 Task: Create a sub task Gather and Analyse Requirements for the task  Upgrade and migrate company inventory management to a cloud-based solution in the project AgileQuest , assign it to team member softage.4@softage.net and update the status of the sub task to  Off Track , set the priority of the sub task to High
Action: Mouse moved to (487, 363)
Screenshot: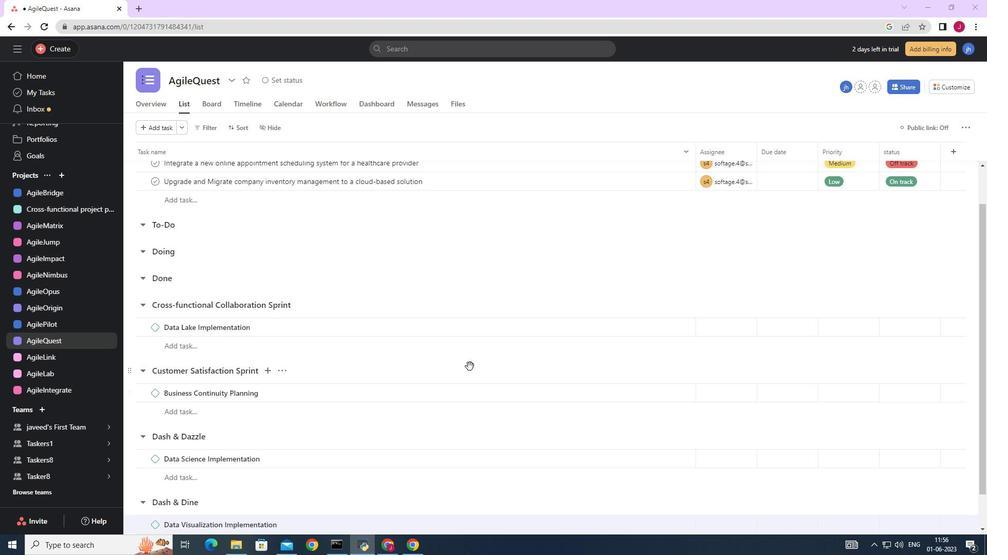 
Action: Mouse scrolled (487, 363) with delta (0, 0)
Screenshot: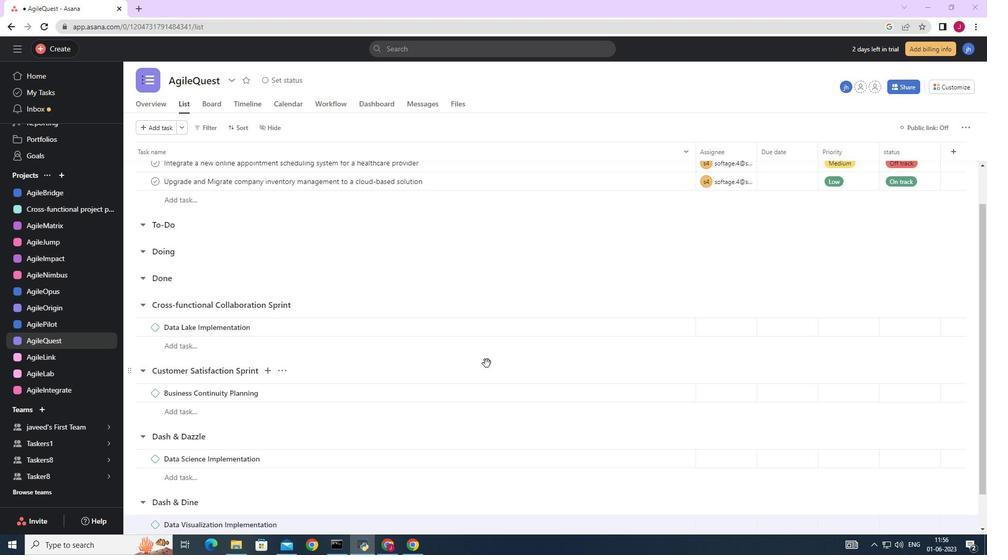 
Action: Mouse moved to (487, 363)
Screenshot: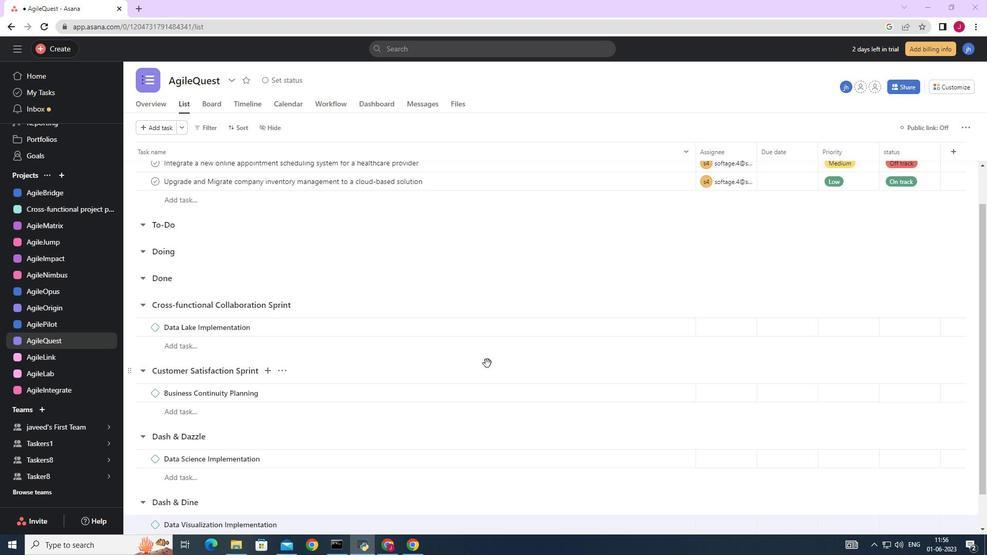 
Action: Mouse scrolled (487, 363) with delta (0, 0)
Screenshot: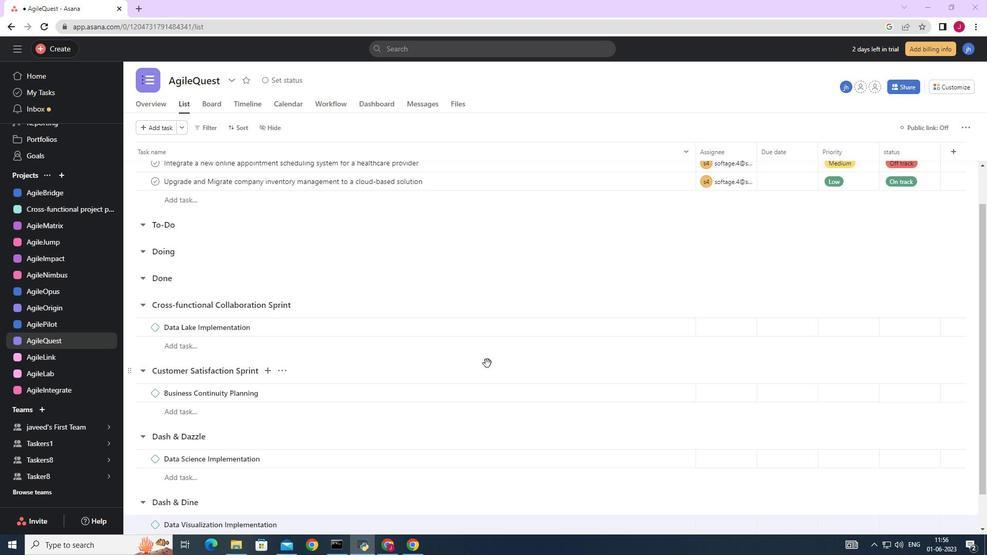 
Action: Mouse moved to (488, 363)
Screenshot: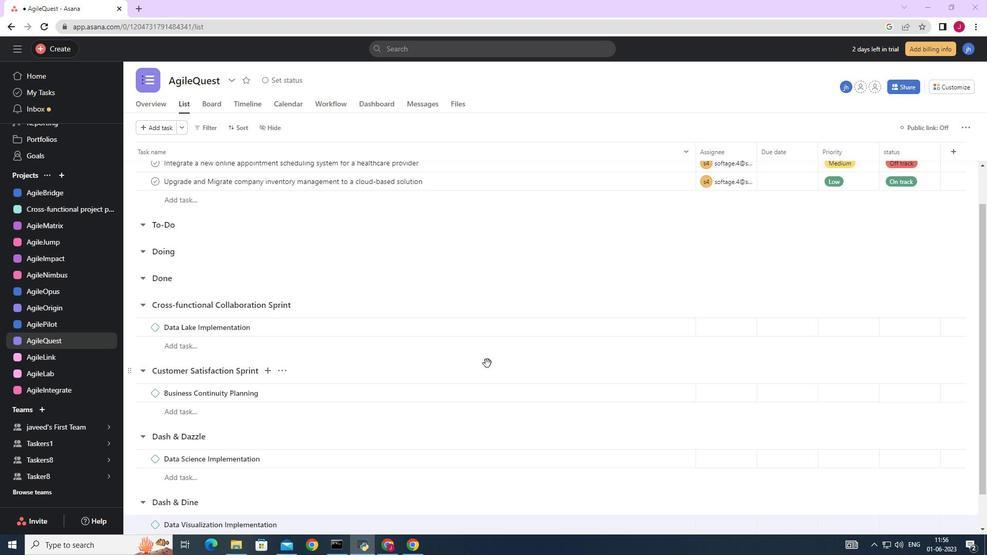 
Action: Mouse scrolled (488, 363) with delta (0, 0)
Screenshot: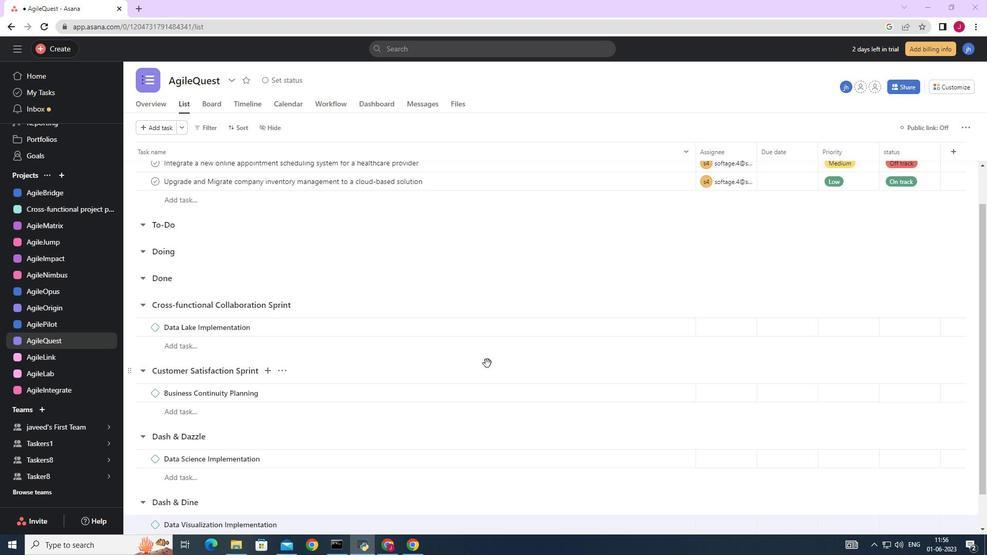 
Action: Mouse scrolled (488, 363) with delta (0, 0)
Screenshot: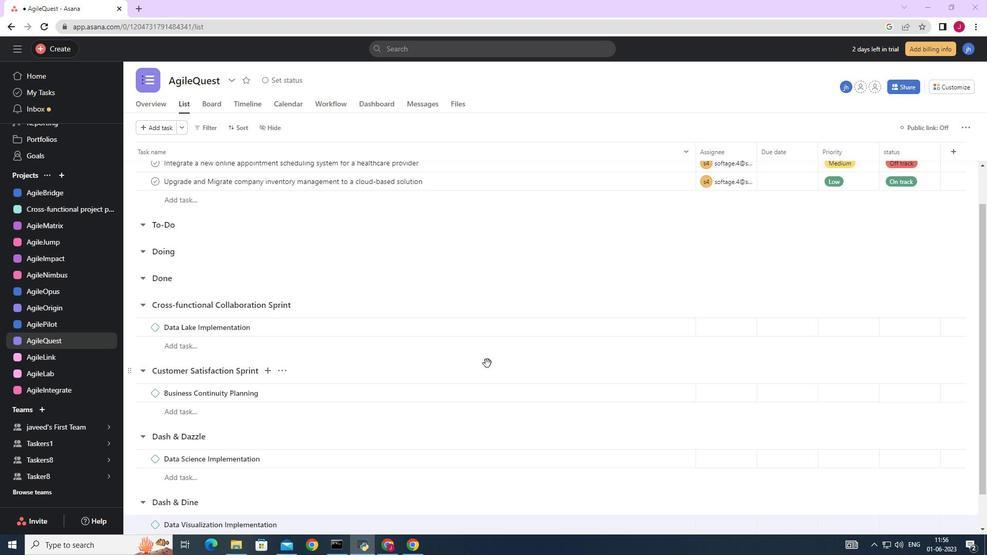 
Action: Mouse scrolled (488, 363) with delta (0, 0)
Screenshot: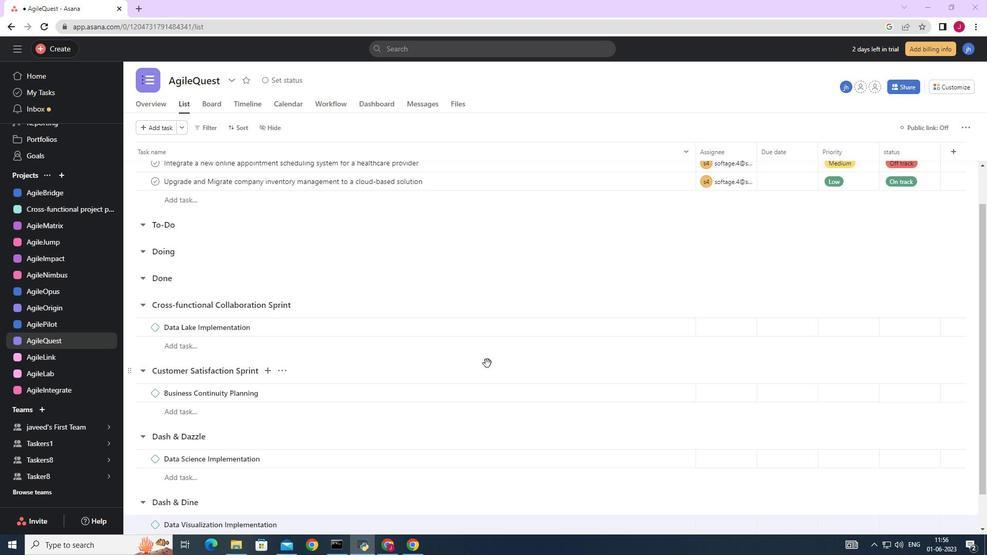
Action: Mouse moved to (484, 380)
Screenshot: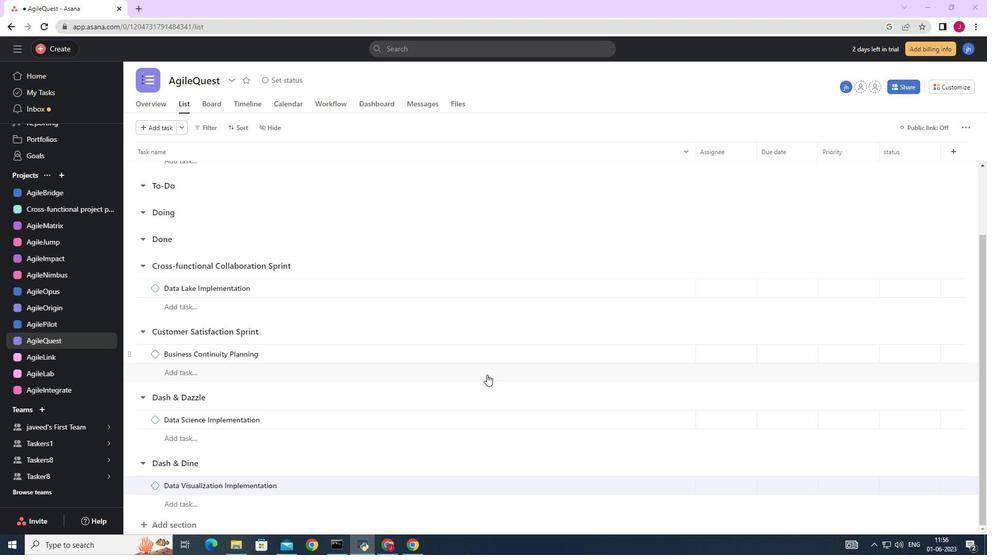 
Action: Mouse scrolled (484, 381) with delta (0, 0)
Screenshot: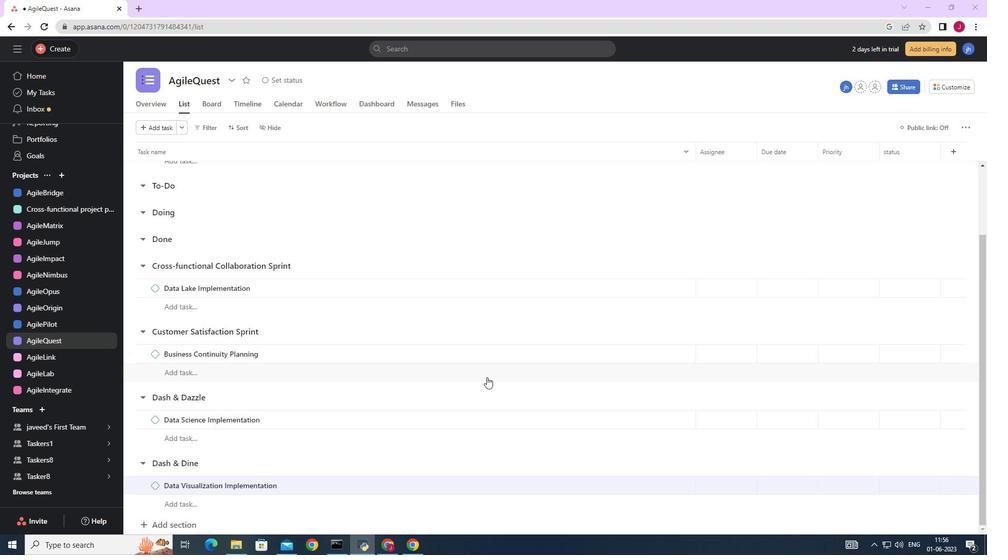 
Action: Mouse scrolled (484, 381) with delta (0, 0)
Screenshot: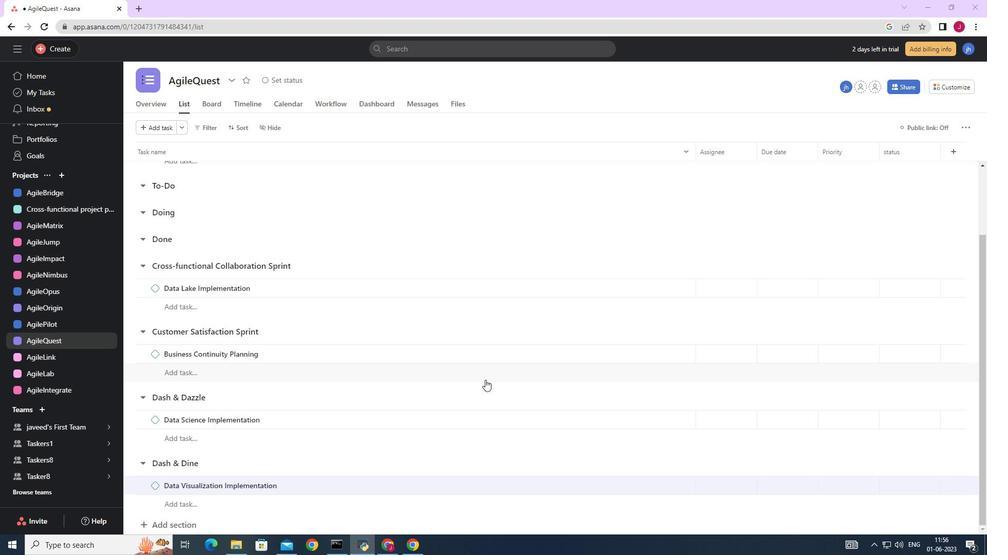
Action: Mouse scrolled (484, 381) with delta (0, 0)
Screenshot: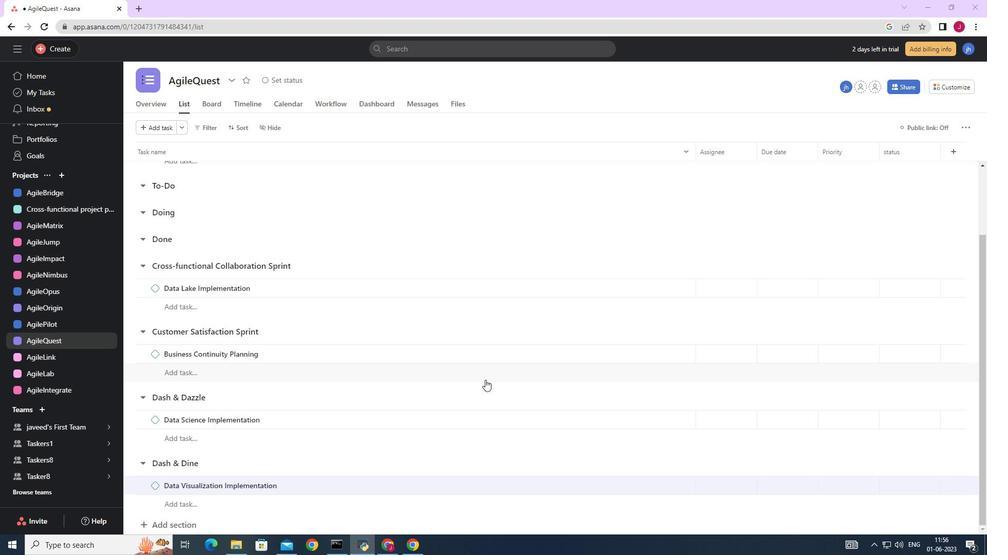 
Action: Mouse scrolled (484, 381) with delta (0, 0)
Screenshot: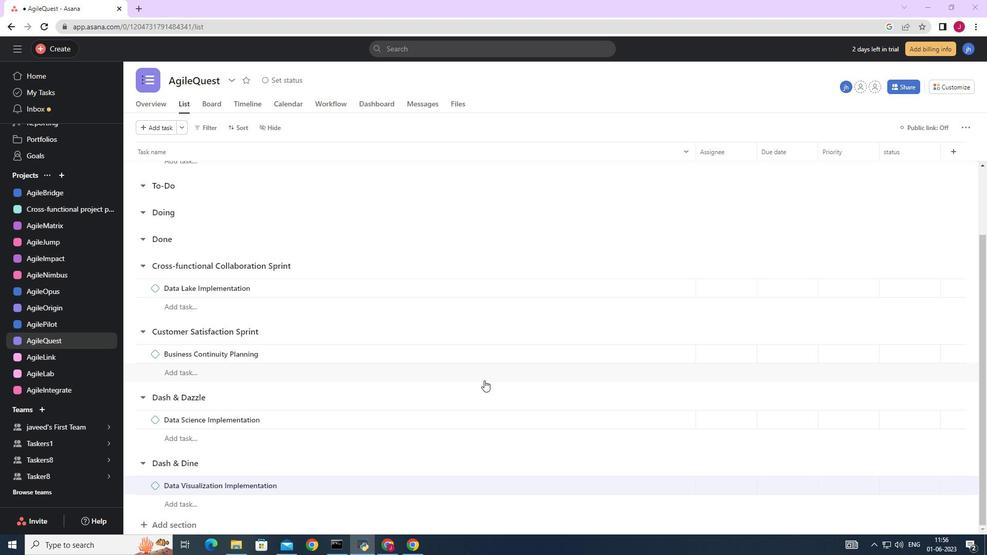 
Action: Mouse moved to (480, 377)
Screenshot: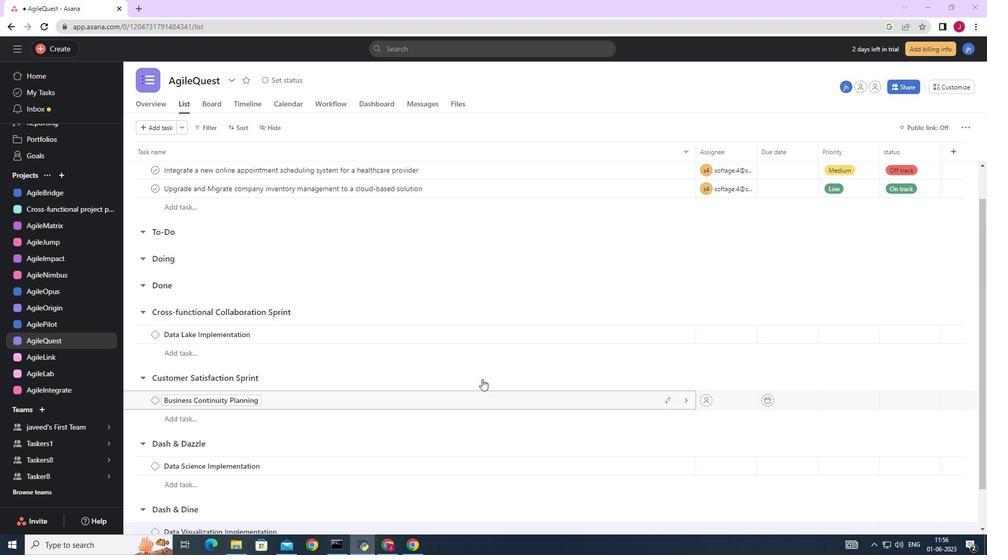 
Action: Mouse scrolled (480, 377) with delta (0, 0)
Screenshot: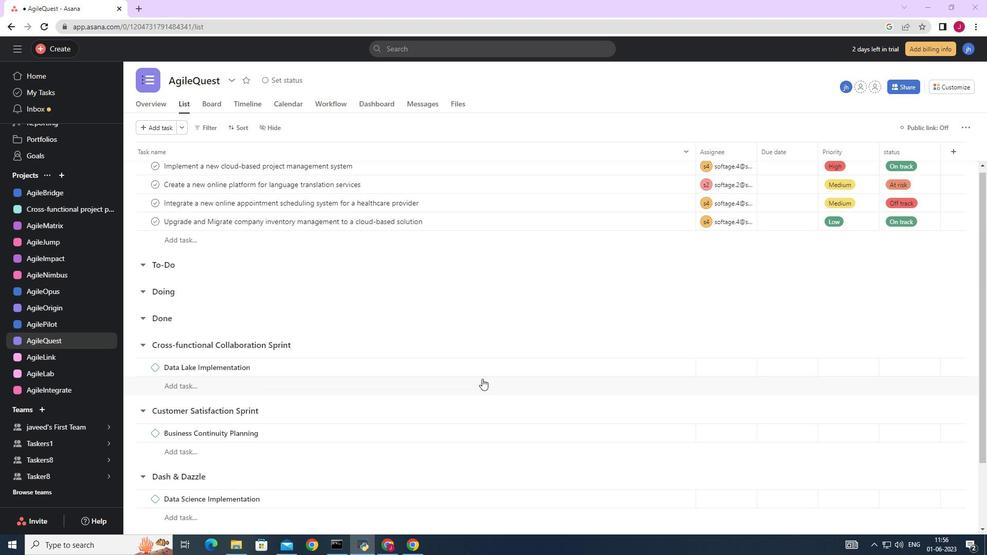 
Action: Mouse scrolled (480, 377) with delta (0, 0)
Screenshot: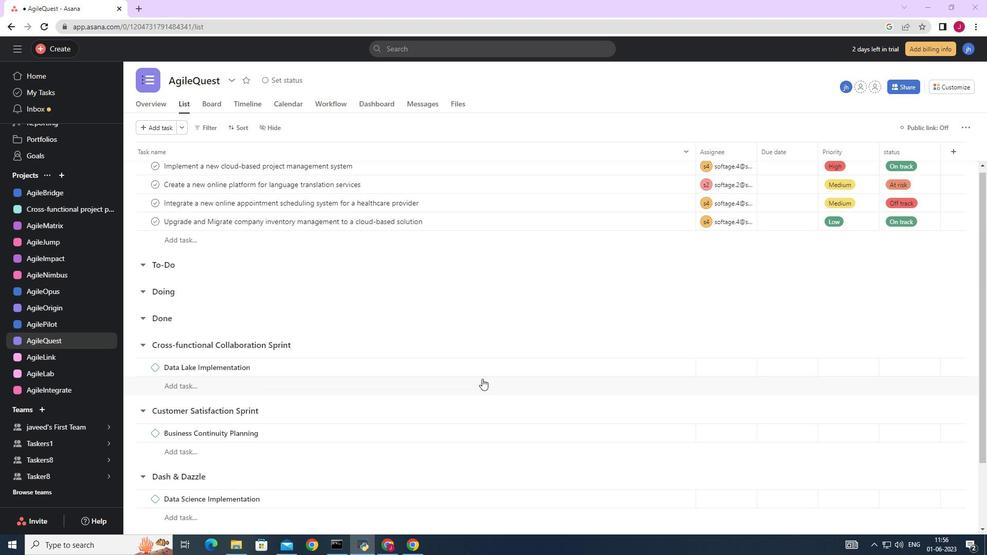 
Action: Mouse scrolled (480, 377) with delta (0, 0)
Screenshot: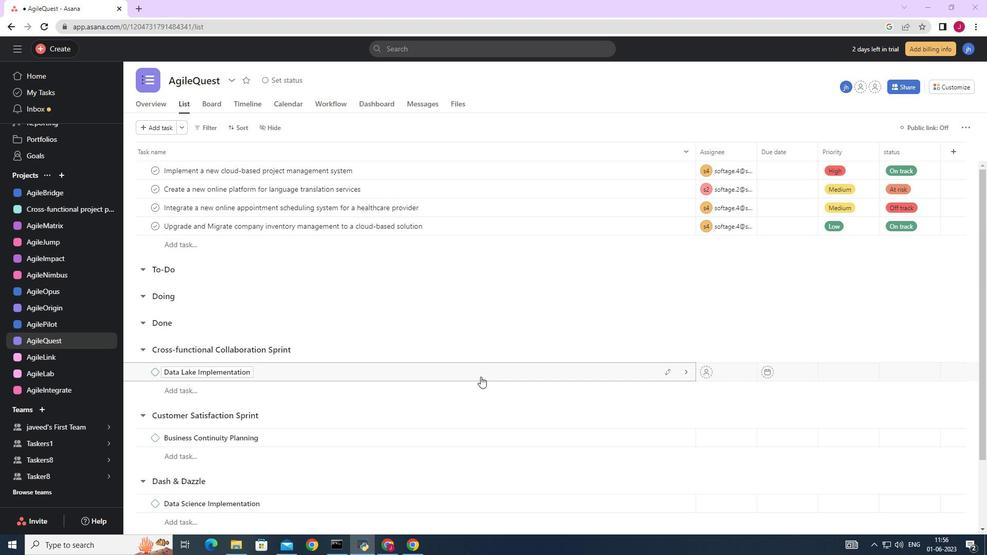 
Action: Mouse scrolled (480, 377) with delta (0, 0)
Screenshot: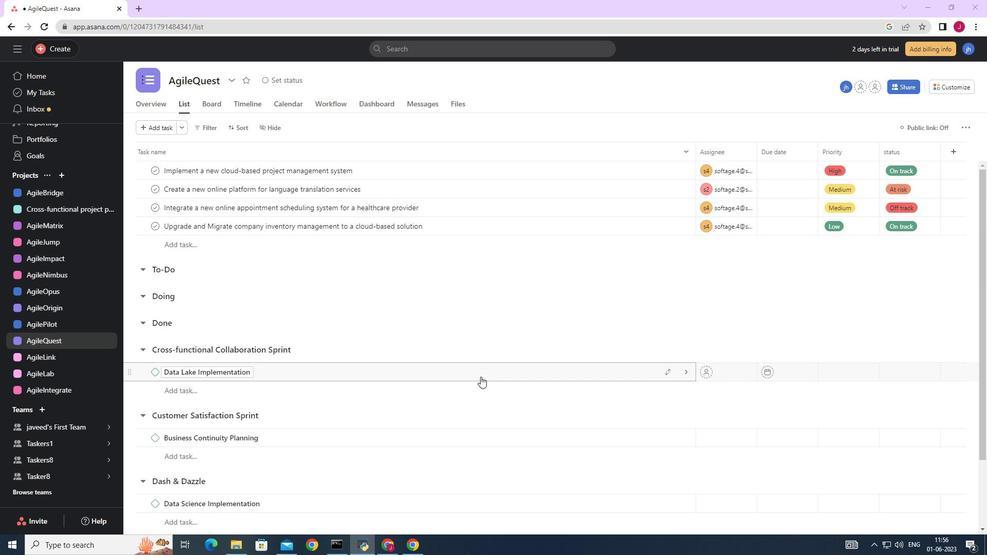 
Action: Mouse scrolled (480, 377) with delta (0, 0)
Screenshot: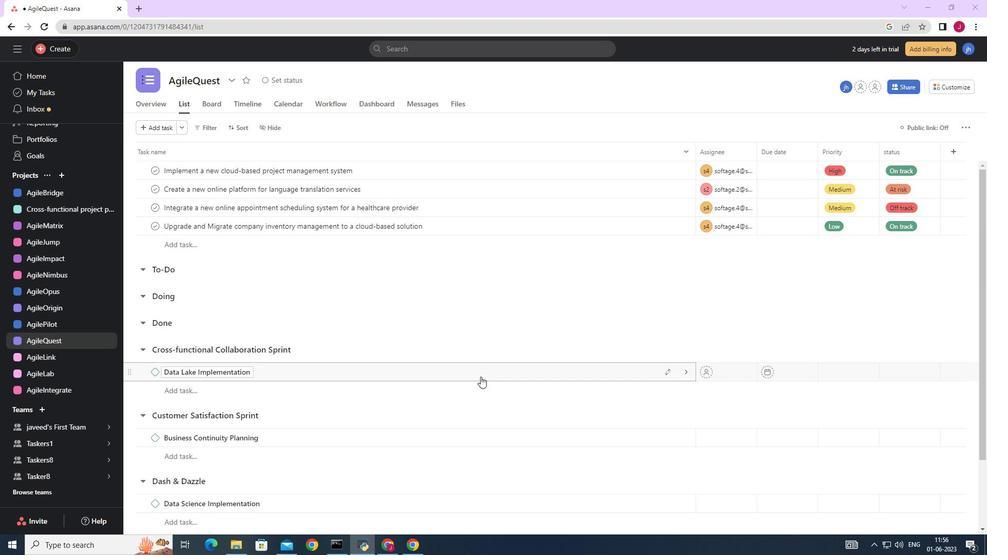 
Action: Mouse moved to (636, 227)
Screenshot: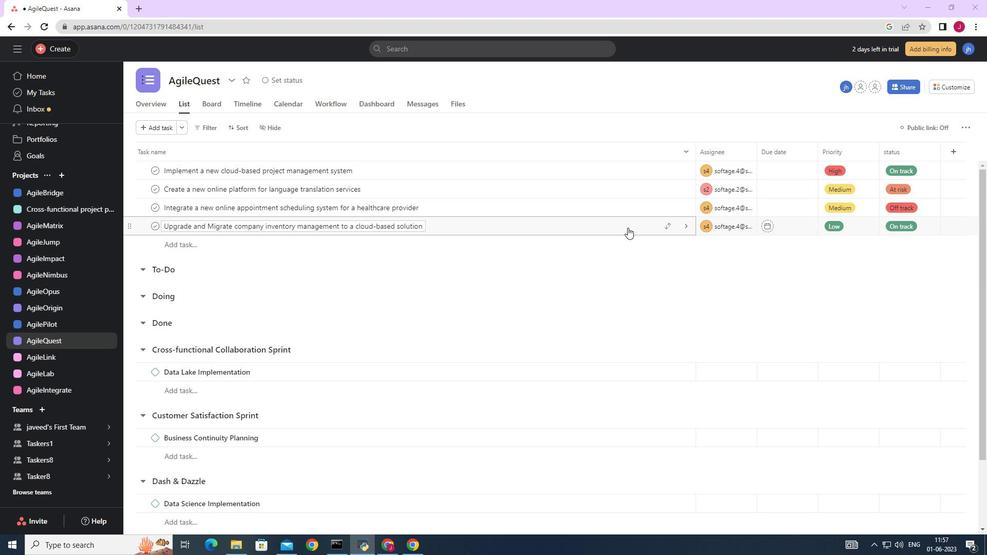 
Action: Mouse pressed left at (636, 227)
Screenshot: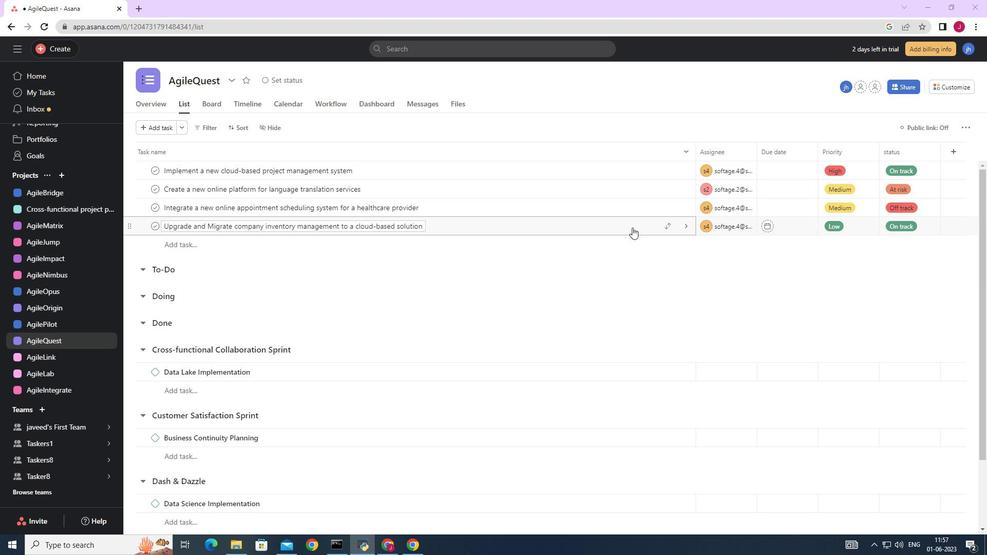 
Action: Mouse moved to (783, 310)
Screenshot: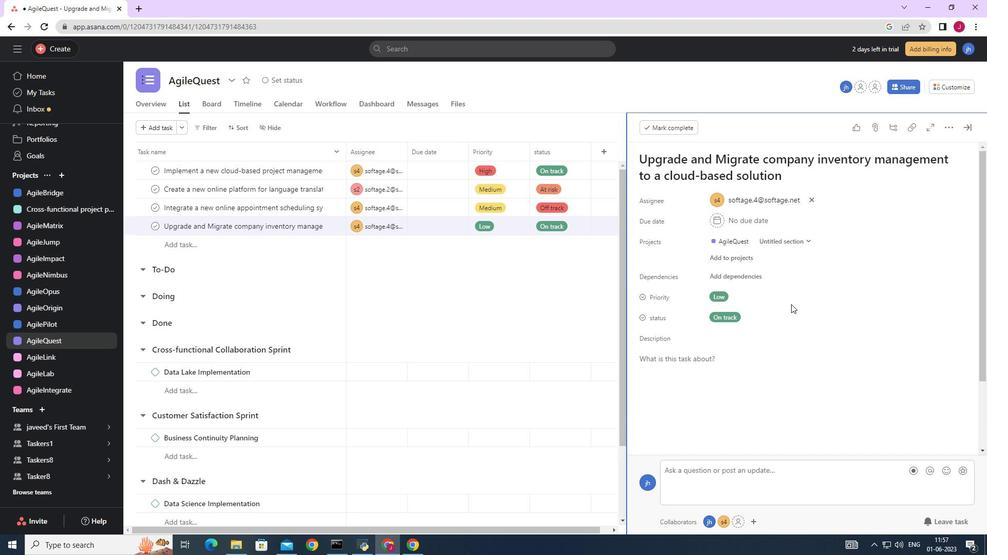
Action: Mouse scrolled (783, 309) with delta (0, 0)
Screenshot: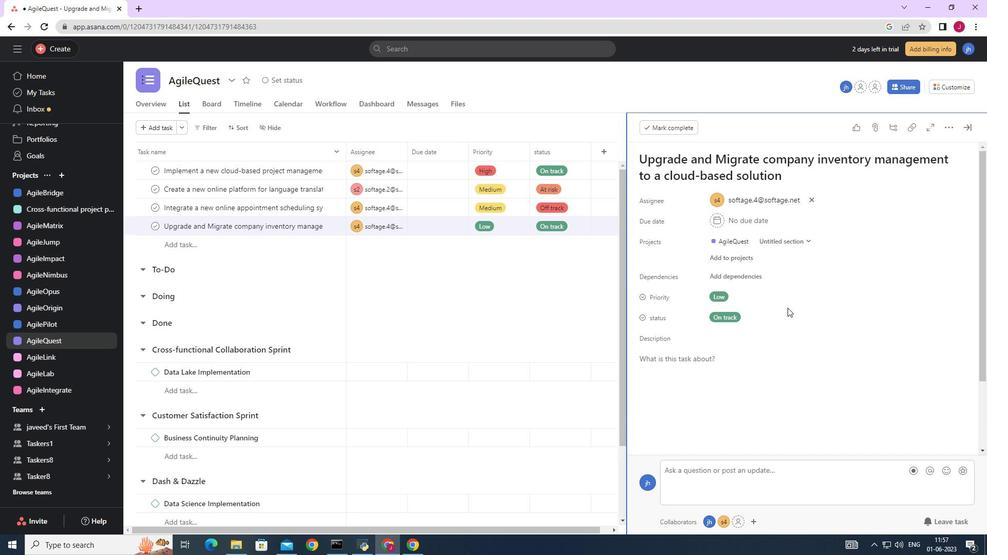
Action: Mouse scrolled (783, 309) with delta (0, 0)
Screenshot: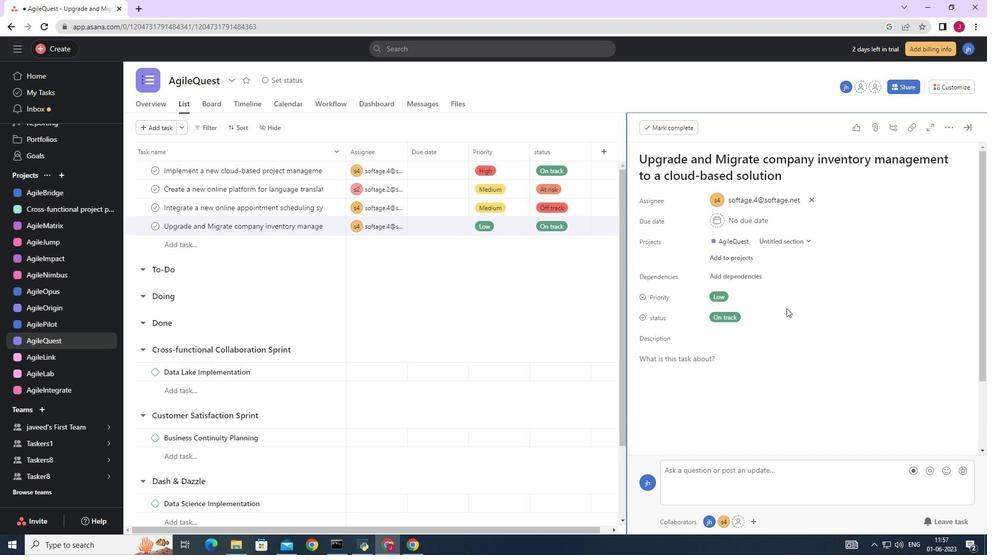 
Action: Mouse scrolled (783, 309) with delta (0, 0)
Screenshot: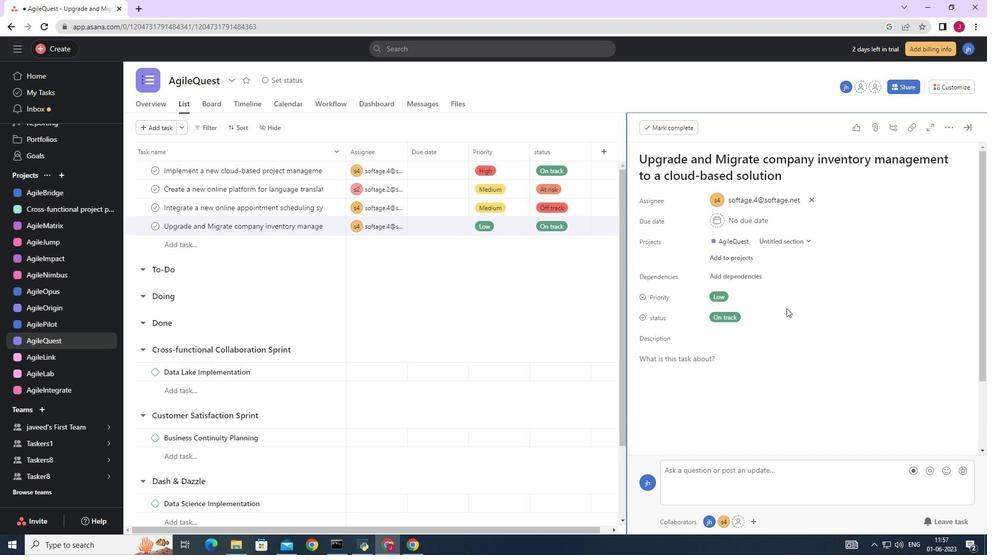 
Action: Mouse scrolled (783, 309) with delta (0, 0)
Screenshot: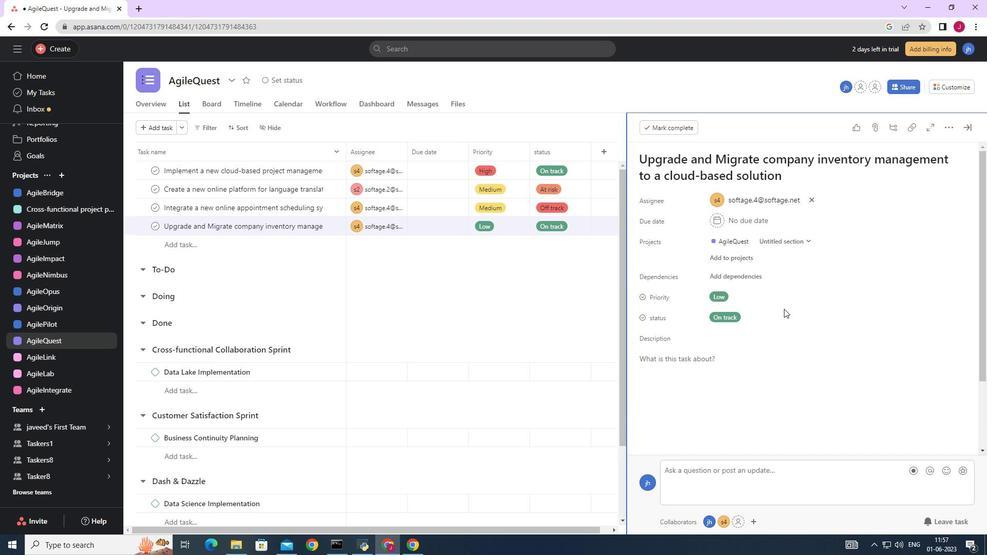 
Action: Mouse moved to (665, 376)
Screenshot: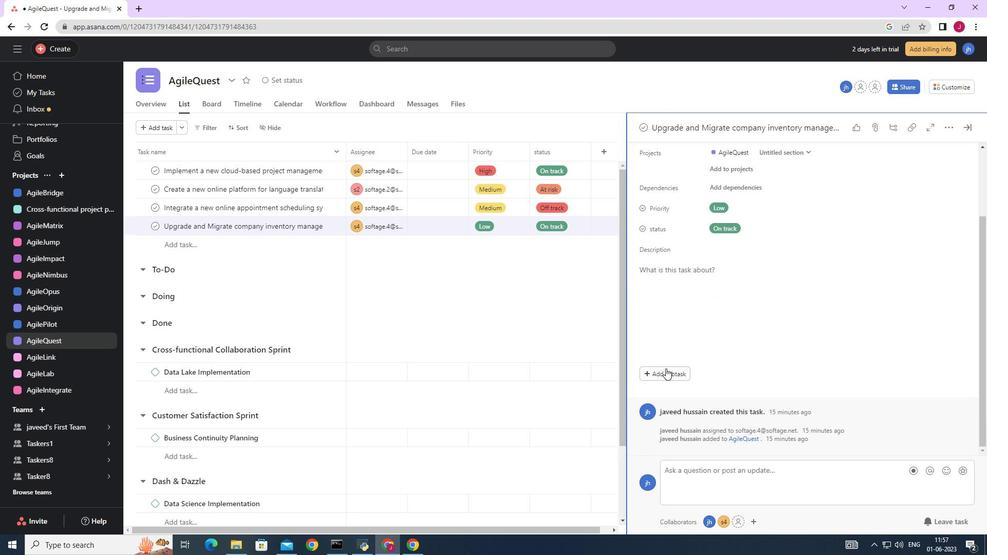 
Action: Mouse pressed left at (665, 376)
Screenshot: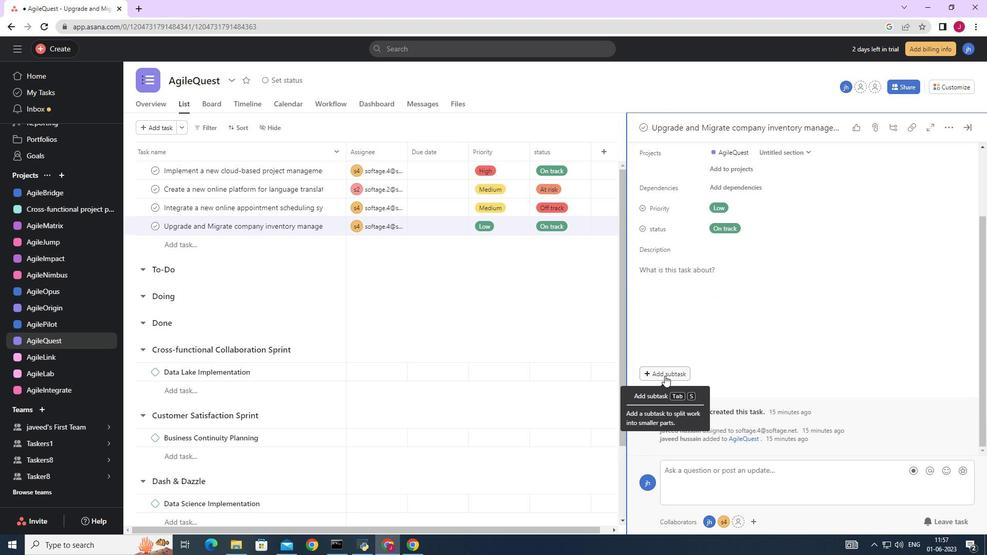 
Action: Mouse moved to (671, 354)
Screenshot: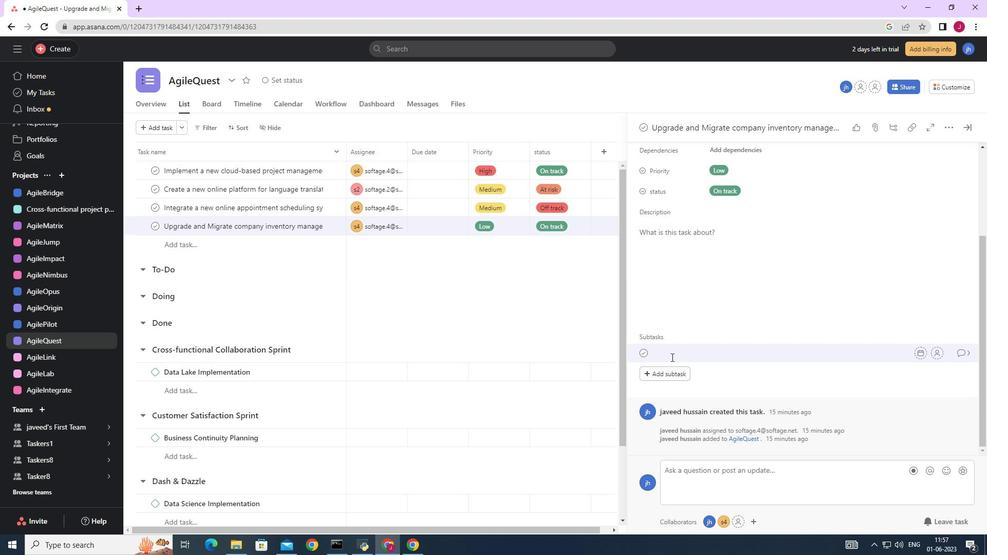 
Action: Key pressed <Key.caps_lock>G<Key.caps_lock>ather<Key.space>and<Key.space><Key.caps_lock>A<Key.caps_lock>nalyse<Key.space><Key.caps_lock>R<Key.caps_lock>equirements<Key.space><Key.enter>
Screenshot: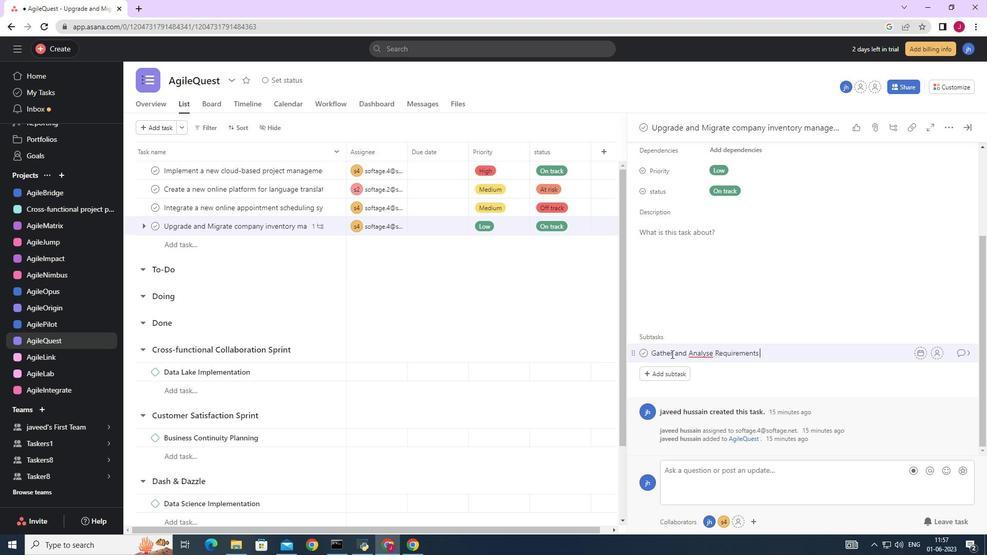 
Action: Mouse moved to (811, 332)
Screenshot: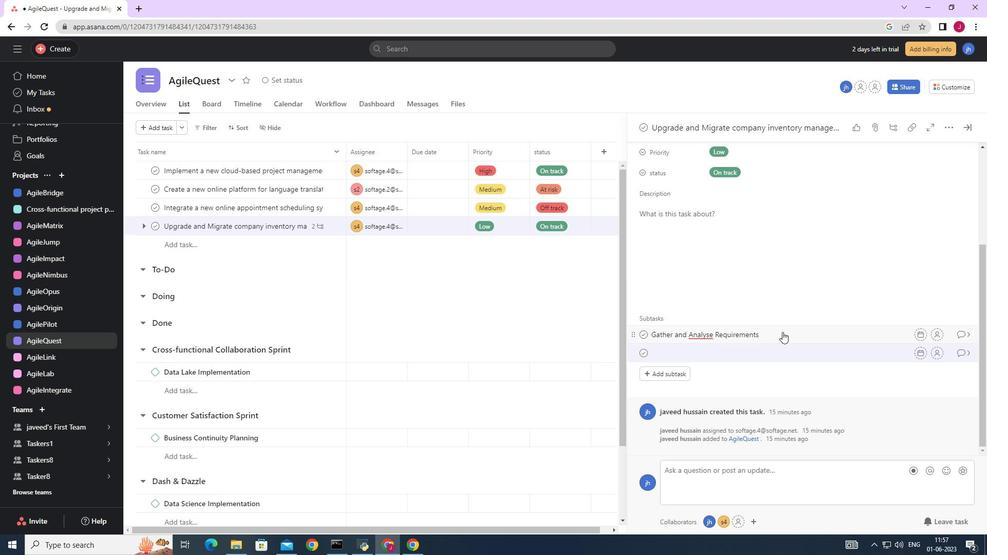 
Action: Mouse pressed left at (811, 332)
Screenshot: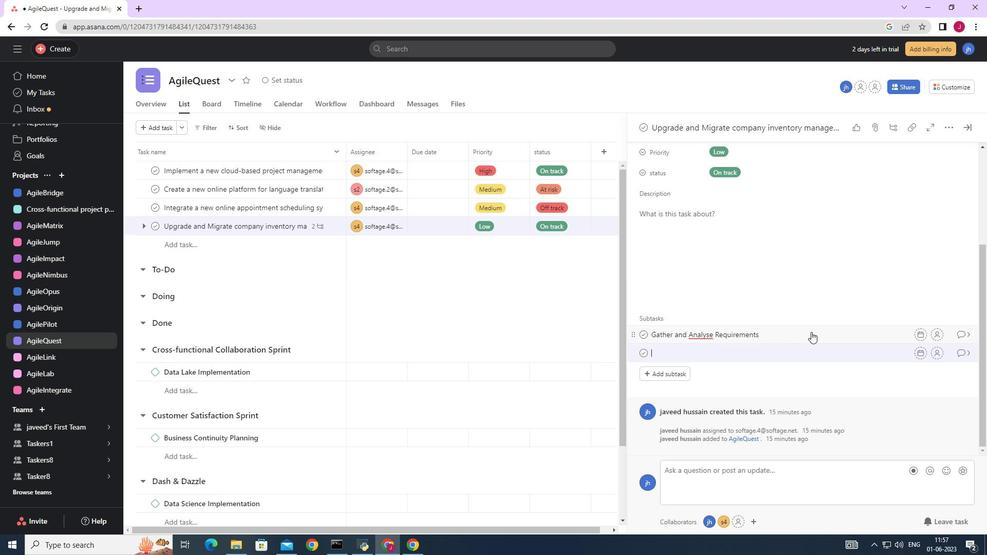 
Action: Mouse moved to (939, 353)
Screenshot: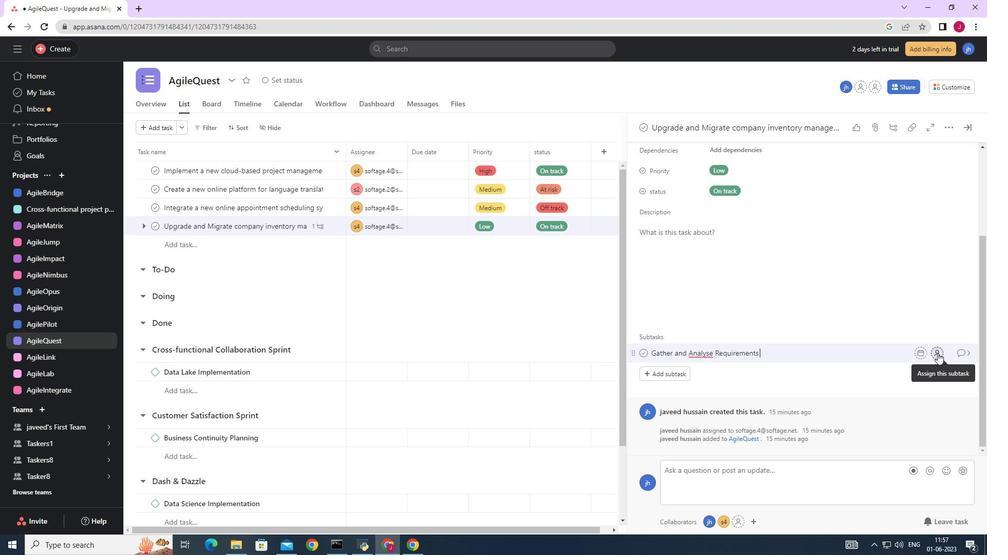 
Action: Mouse pressed left at (939, 353)
Screenshot: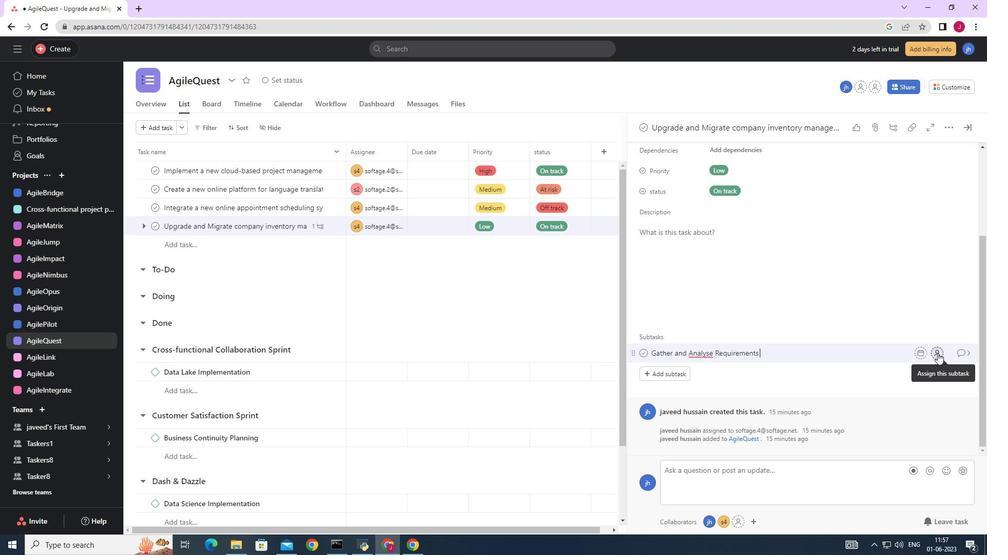 
Action: Mouse moved to (779, 394)
Screenshot: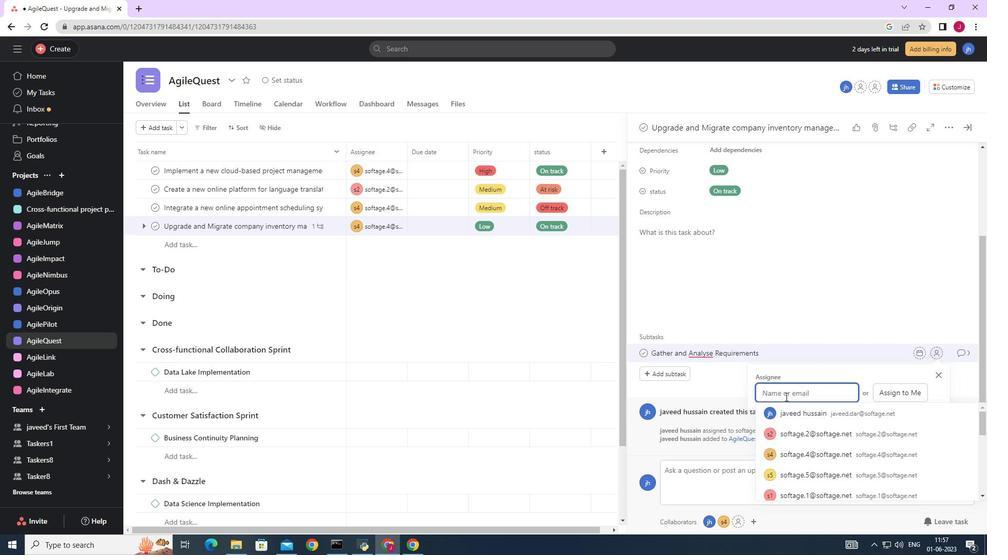 
Action: Key pressed softage.4
Screenshot: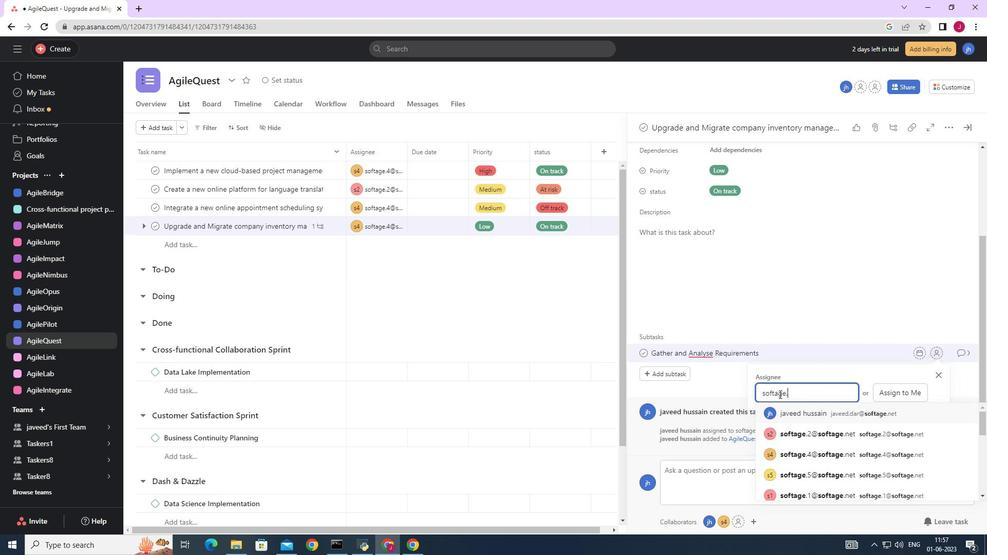 
Action: Mouse moved to (813, 411)
Screenshot: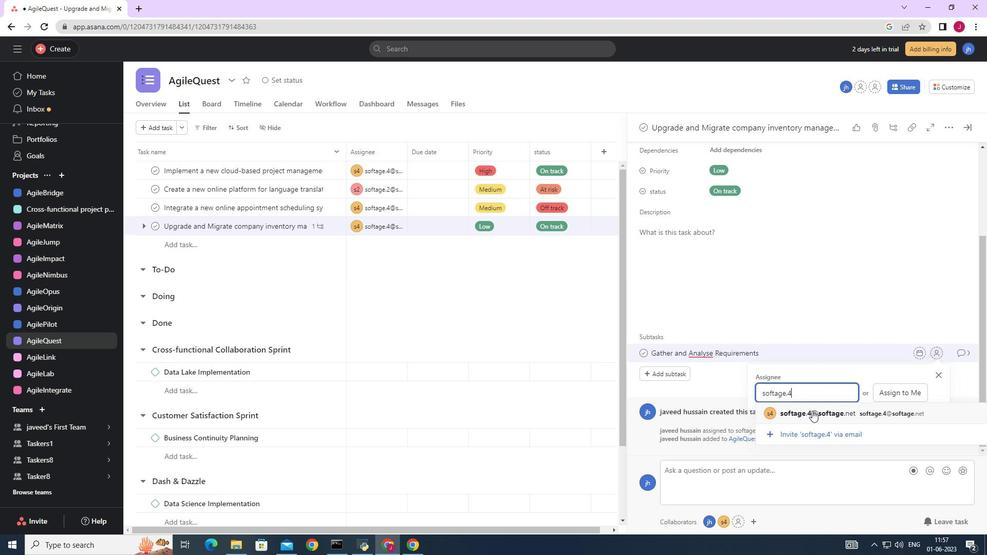 
Action: Mouse pressed left at (813, 411)
Screenshot: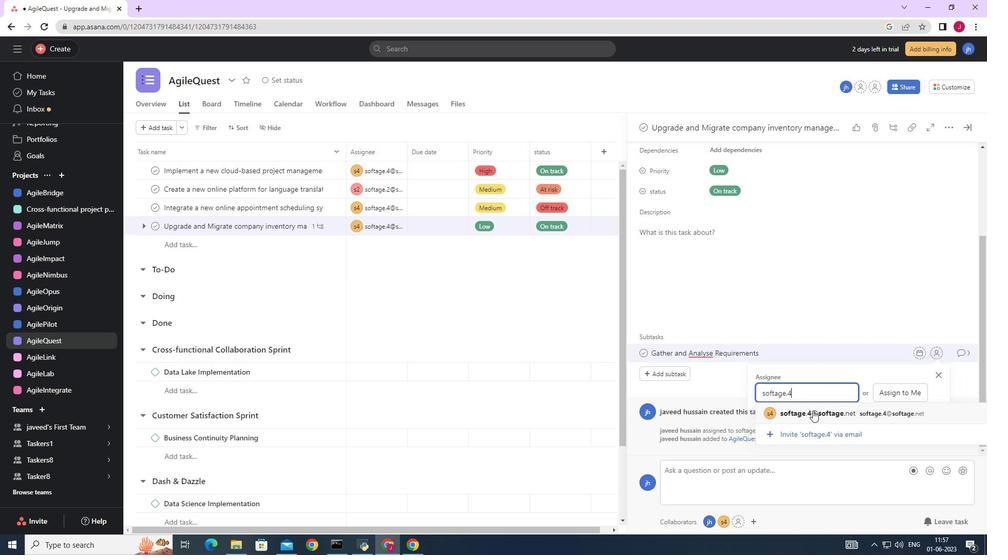 
Action: Mouse moved to (965, 351)
Screenshot: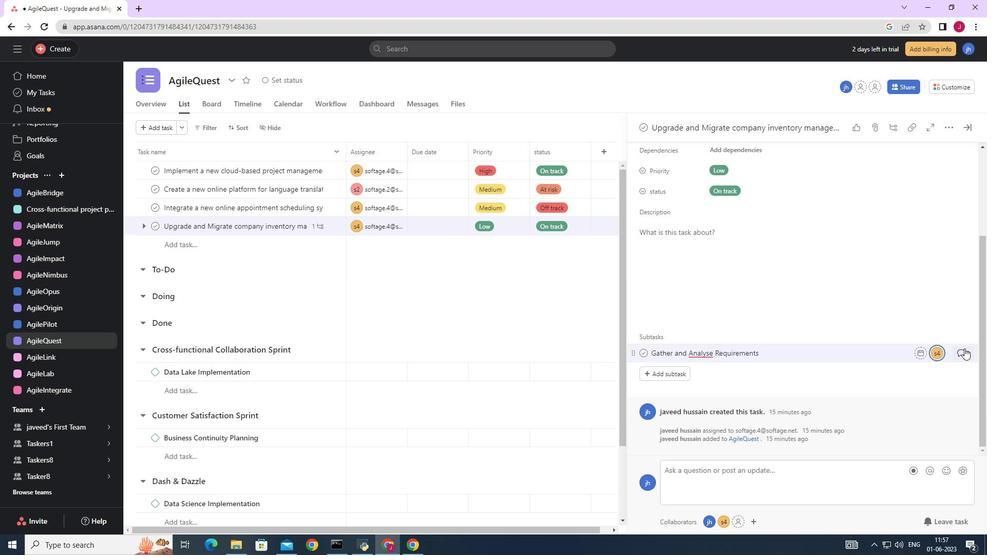 
Action: Mouse pressed left at (965, 351)
Screenshot: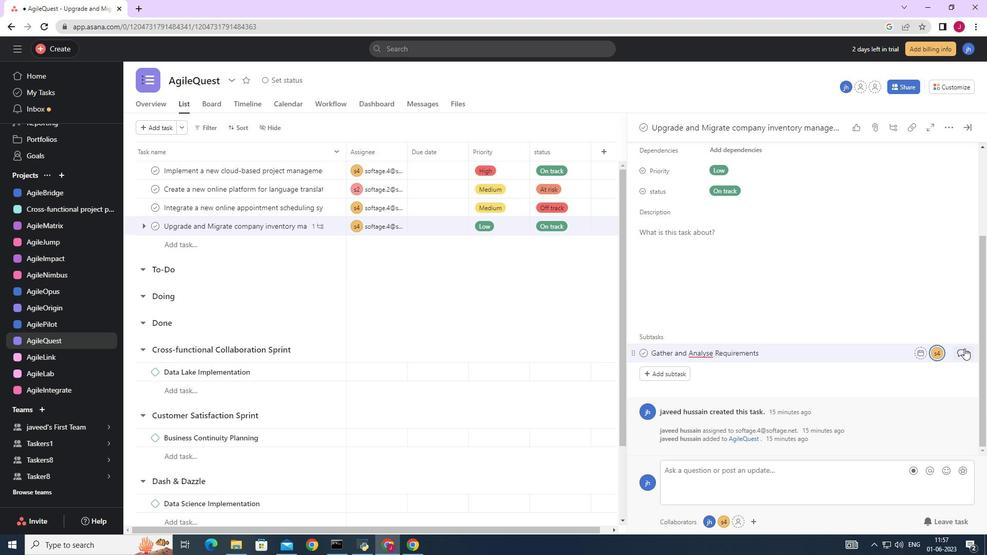 
Action: Mouse moved to (683, 271)
Screenshot: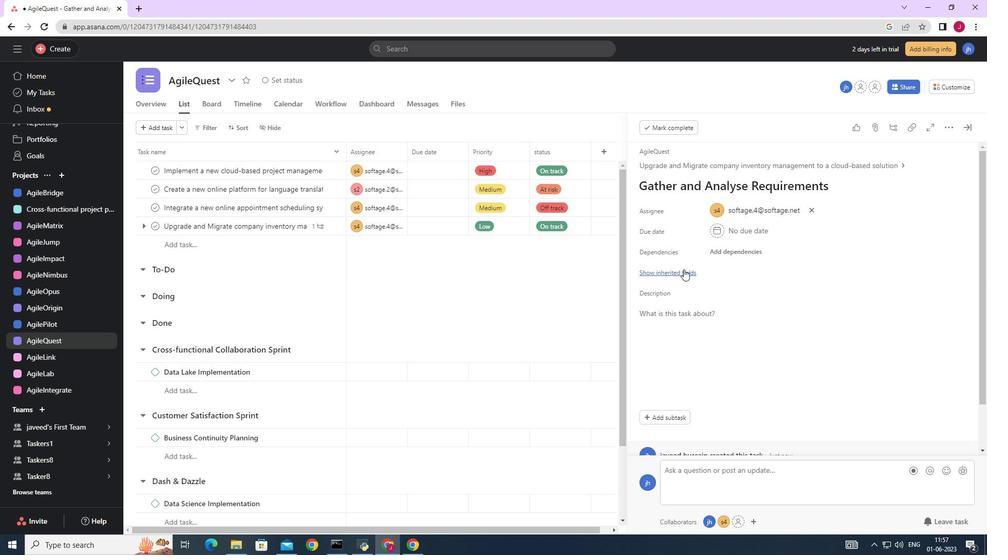 
Action: Mouse pressed left at (683, 271)
Screenshot: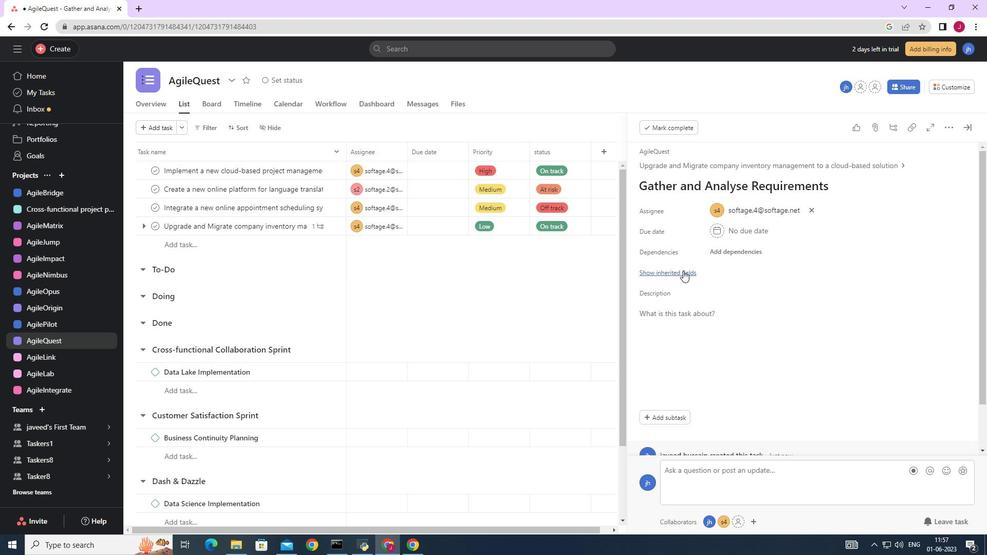 
Action: Mouse moved to (709, 293)
Screenshot: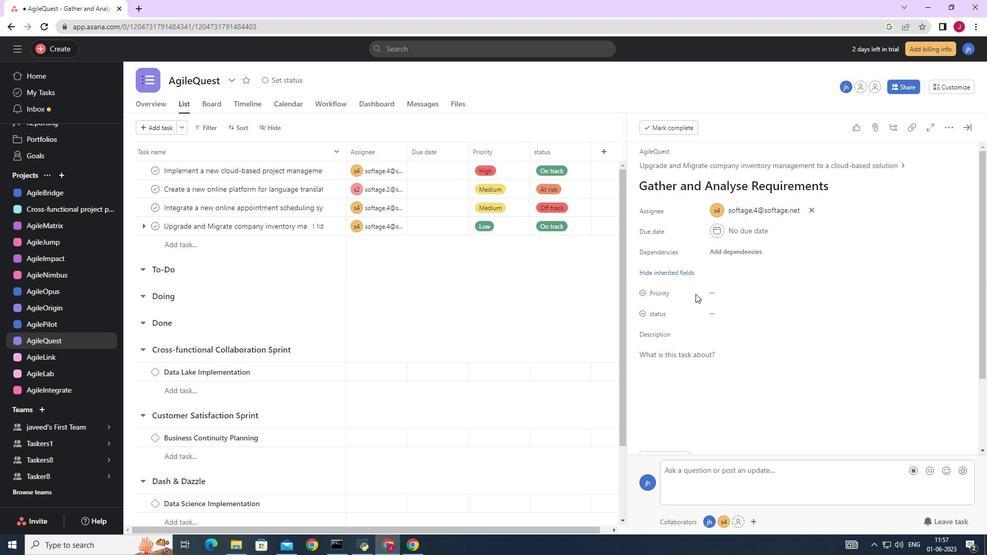 
Action: Mouse scrolled (697, 296) with delta (0, 0)
Screenshot: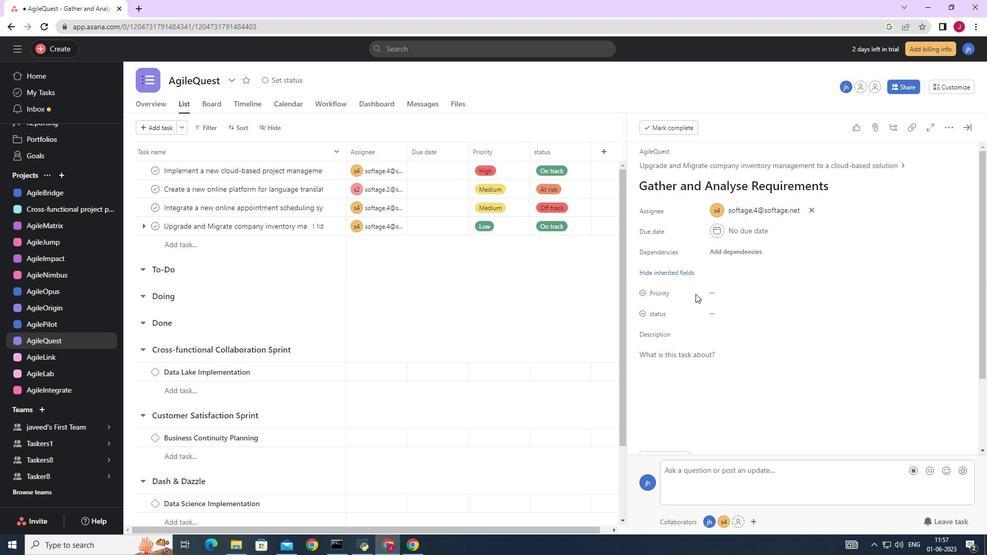 
Action: Mouse moved to (709, 293)
Screenshot: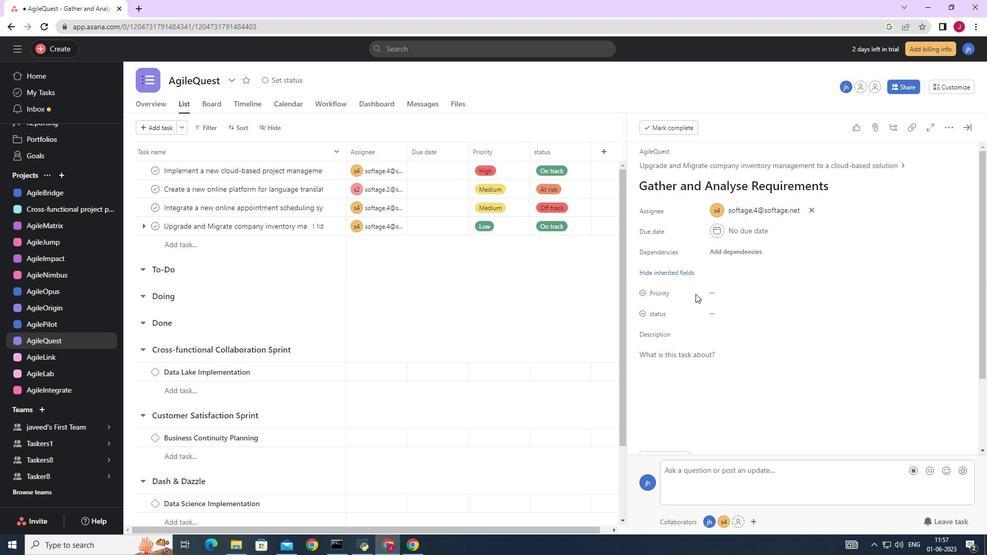 
Action: Mouse scrolled (697, 296) with delta (0, 0)
Screenshot: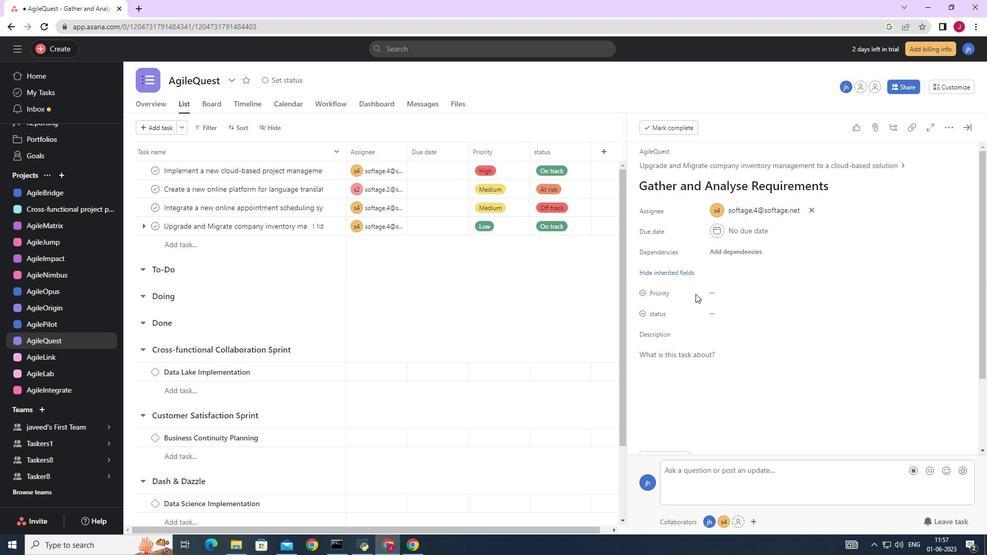 
Action: Mouse moved to (716, 202)
Screenshot: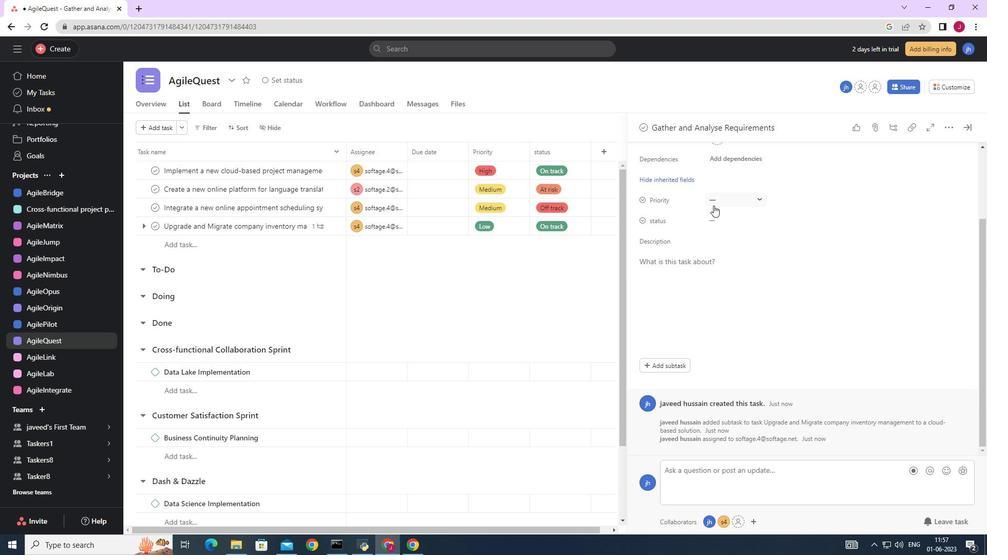 
Action: Mouse pressed left at (716, 202)
Screenshot: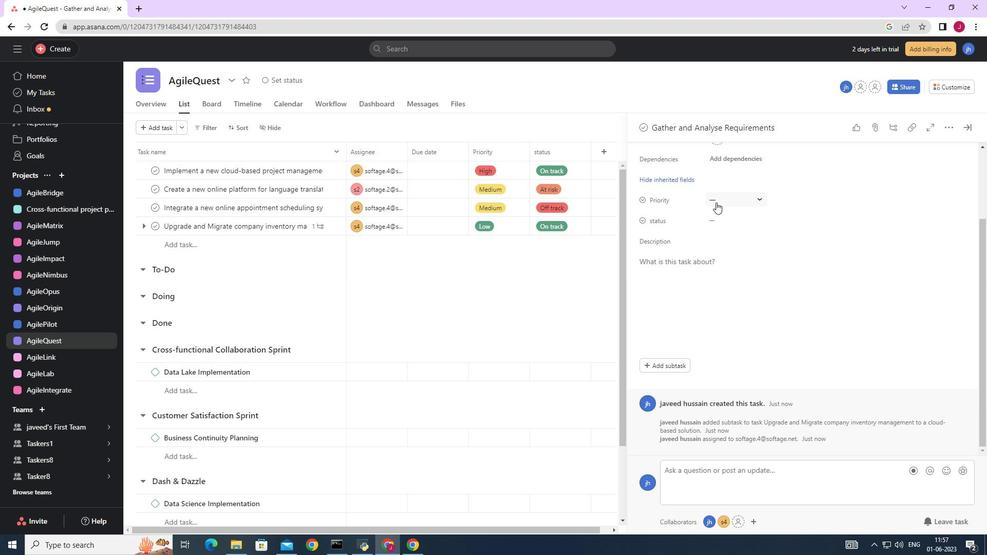 
Action: Mouse moved to (741, 232)
Screenshot: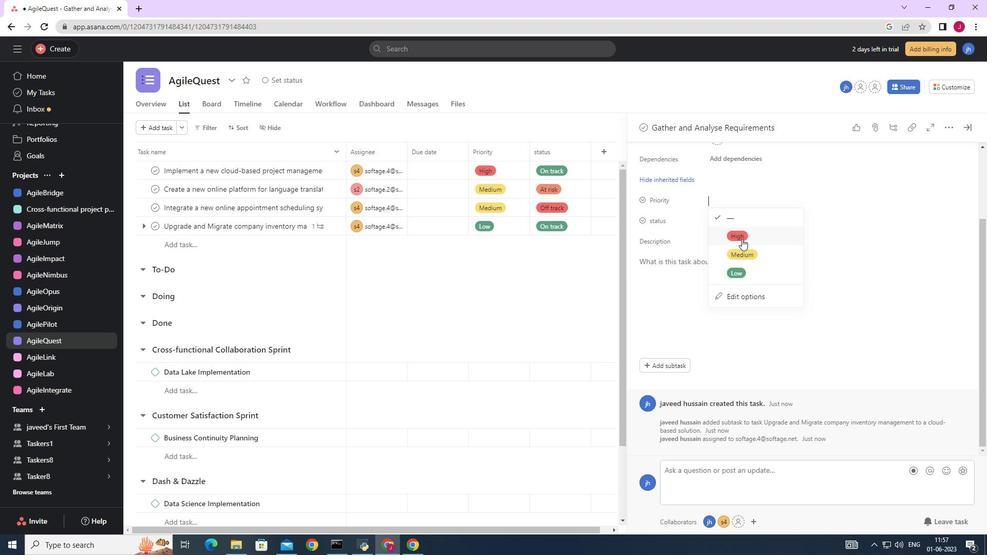 
Action: Mouse pressed left at (741, 232)
Screenshot: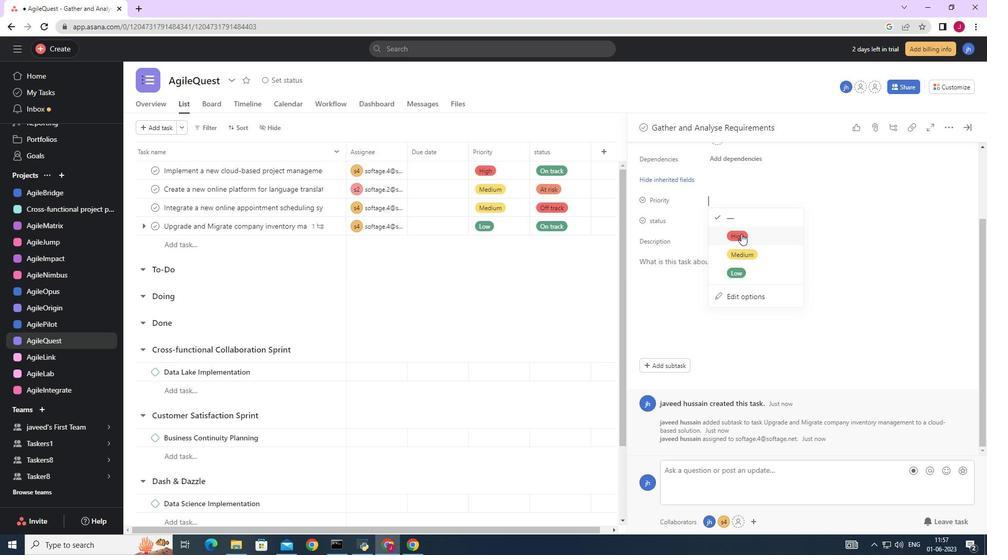 
Action: Mouse moved to (714, 220)
Screenshot: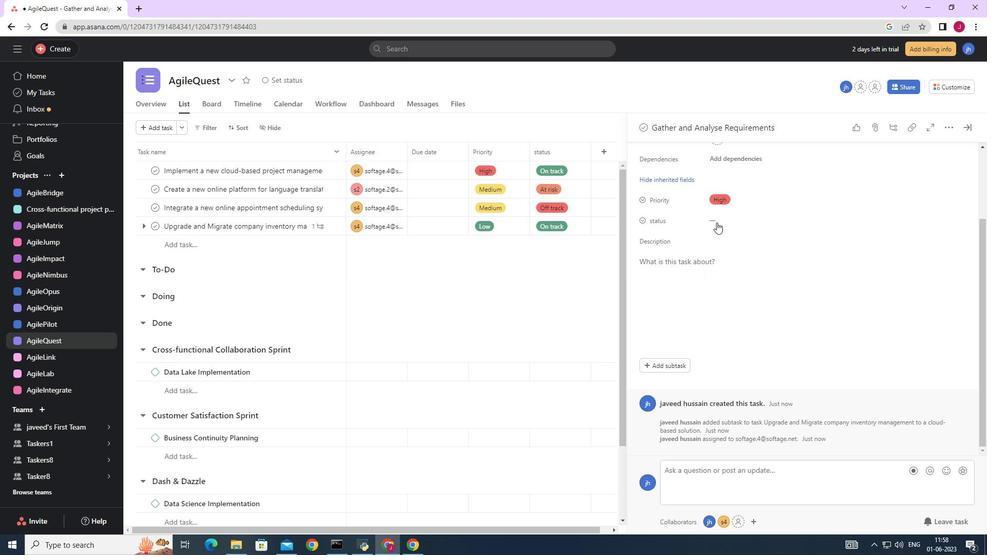 
Action: Mouse pressed left at (714, 220)
Screenshot: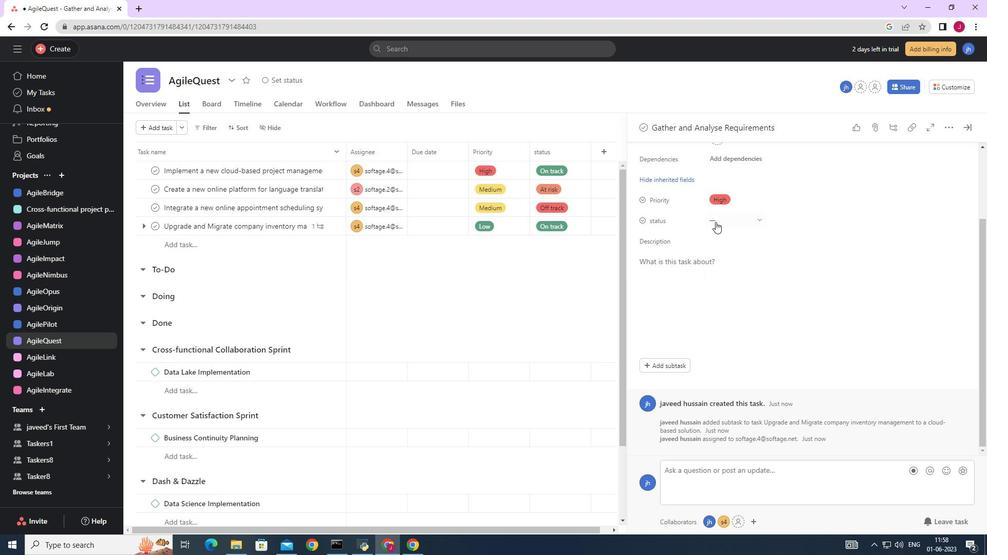 
Action: Mouse moved to (742, 275)
Screenshot: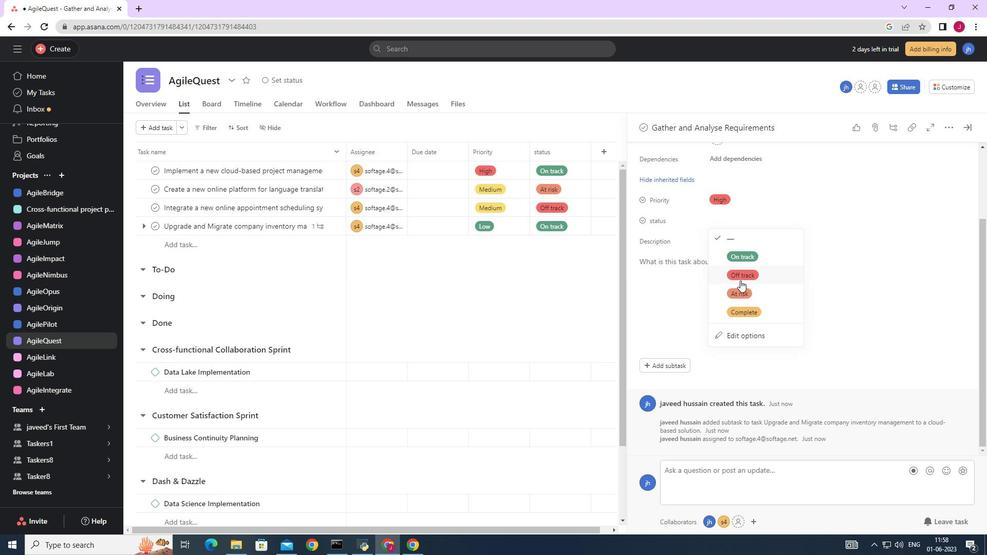 
Action: Mouse pressed left at (742, 275)
Screenshot: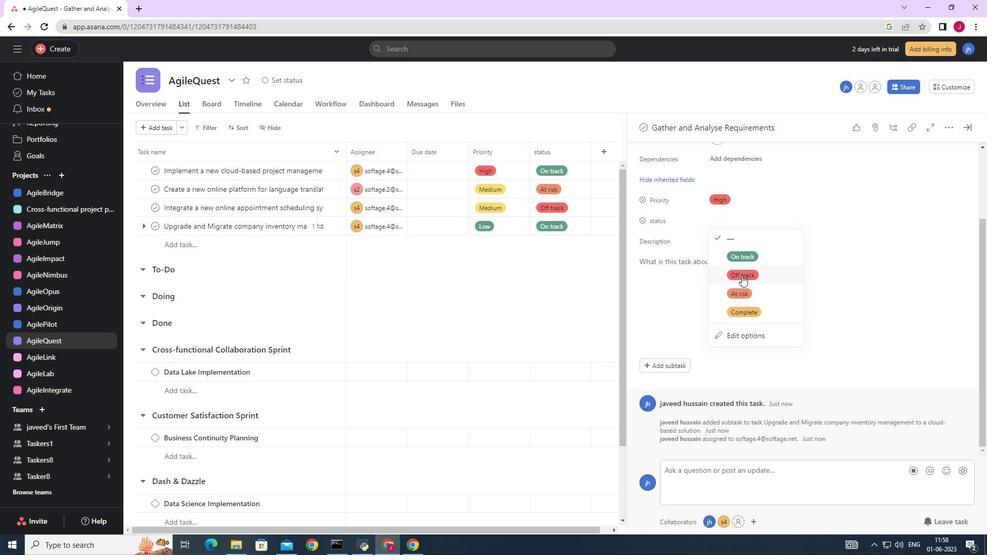 
Action: Mouse moved to (965, 128)
Screenshot: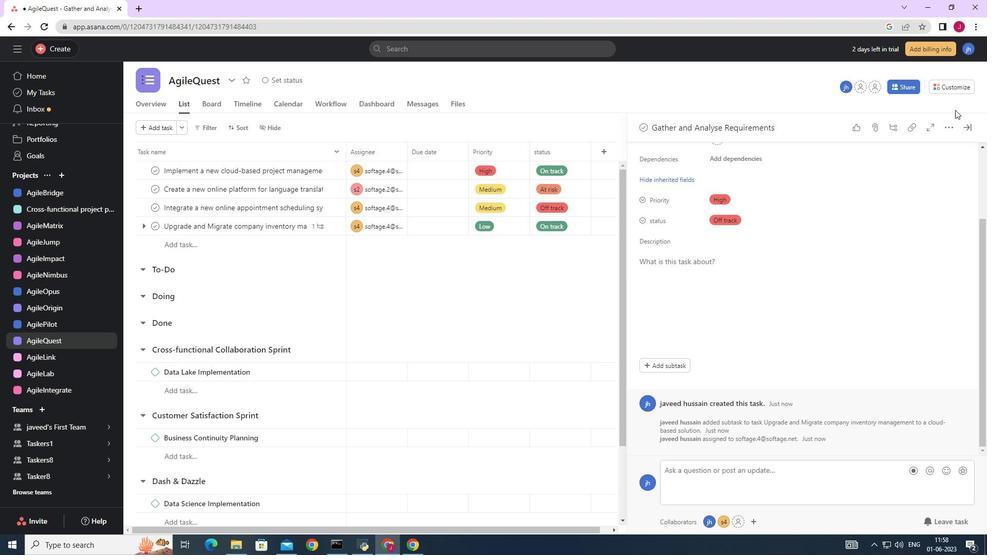 
Action: Mouse pressed left at (965, 128)
Screenshot: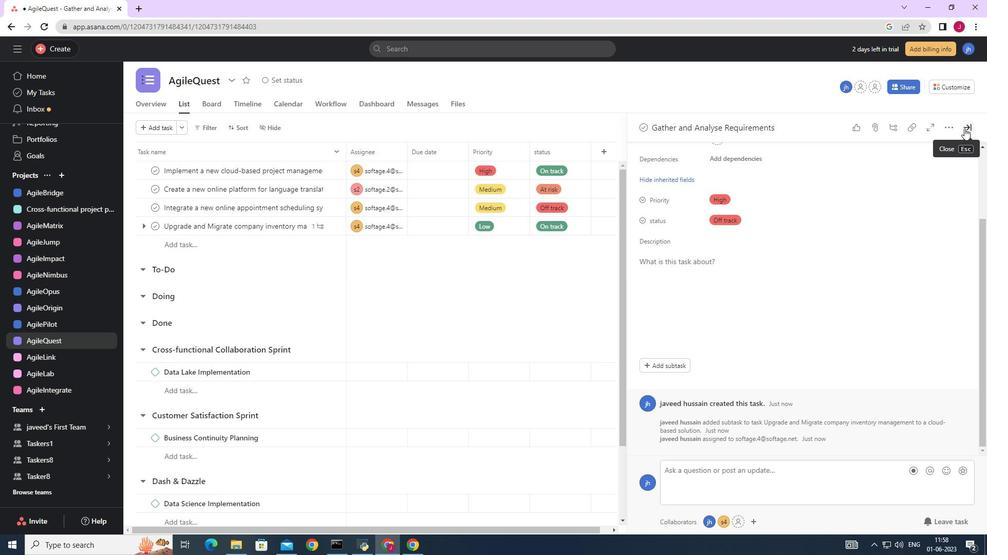 
Action: Mouse moved to (964, 129)
Screenshot: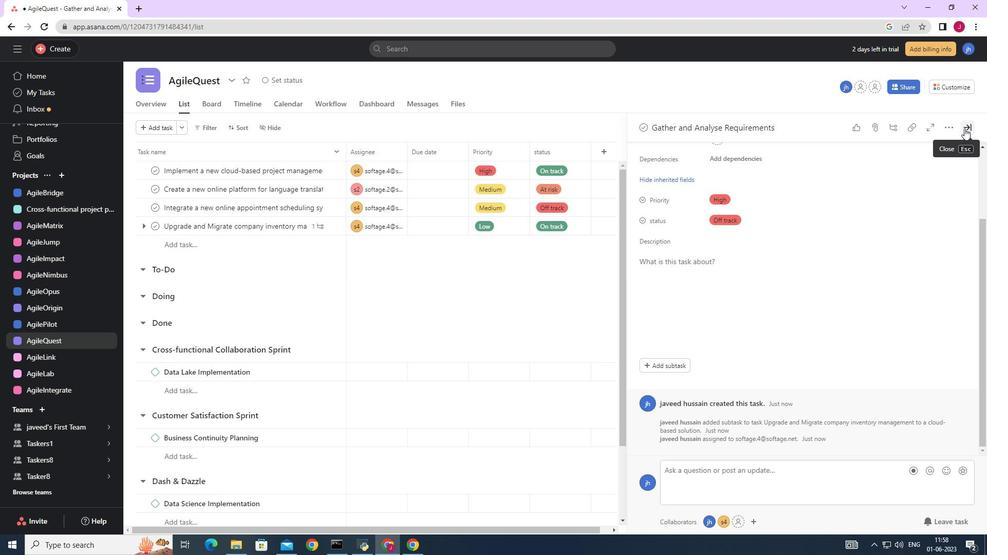
